 Task: Add Dietz & Watson Pepperoni Twin Stick to the cart.
Action: Mouse moved to (839, 311)
Screenshot: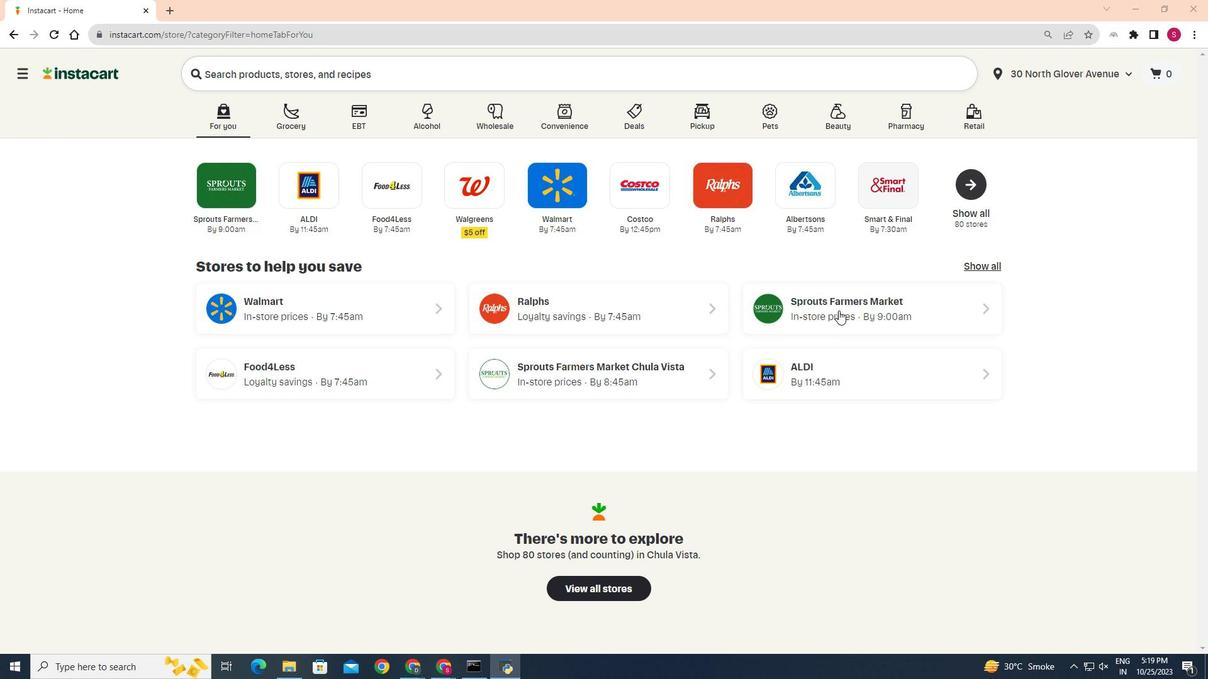 
Action: Mouse pressed left at (839, 311)
Screenshot: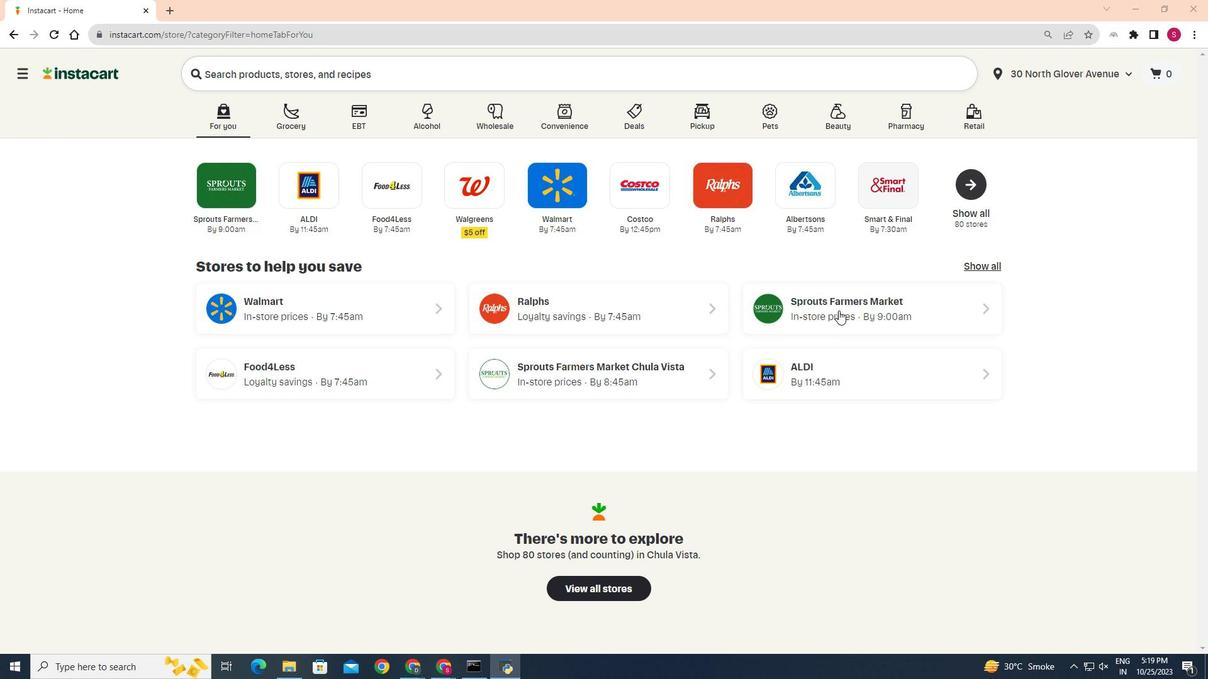 
Action: Mouse moved to (32, 530)
Screenshot: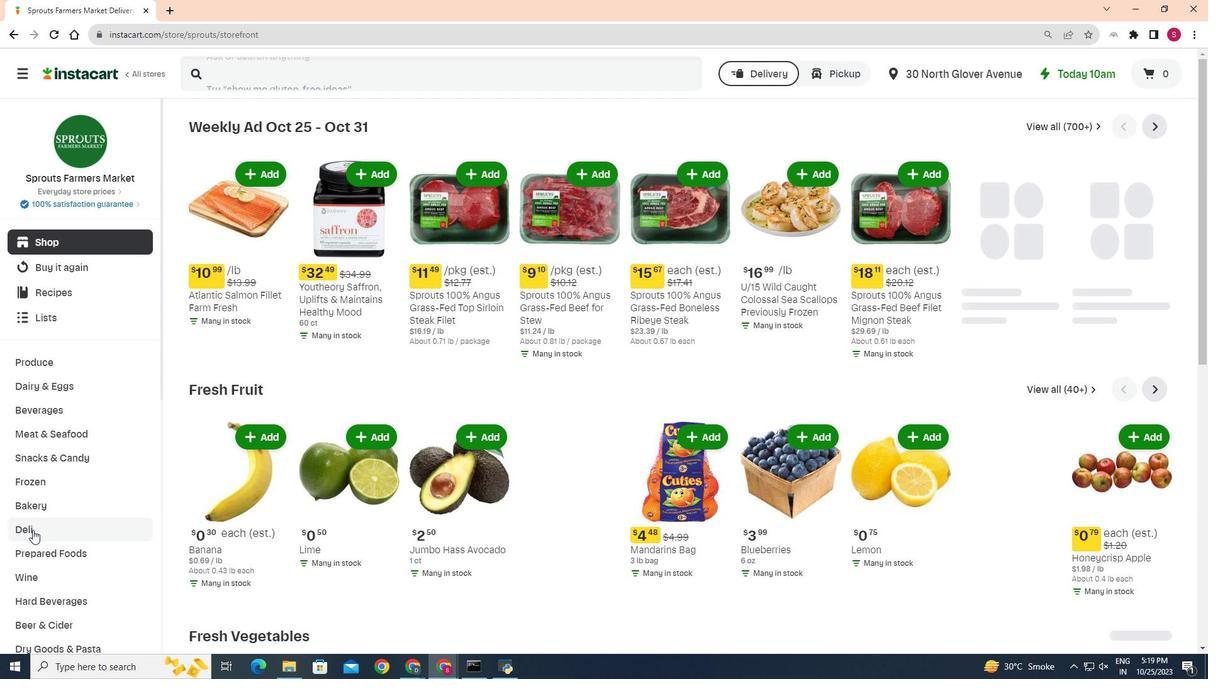 
Action: Mouse pressed left at (32, 530)
Screenshot: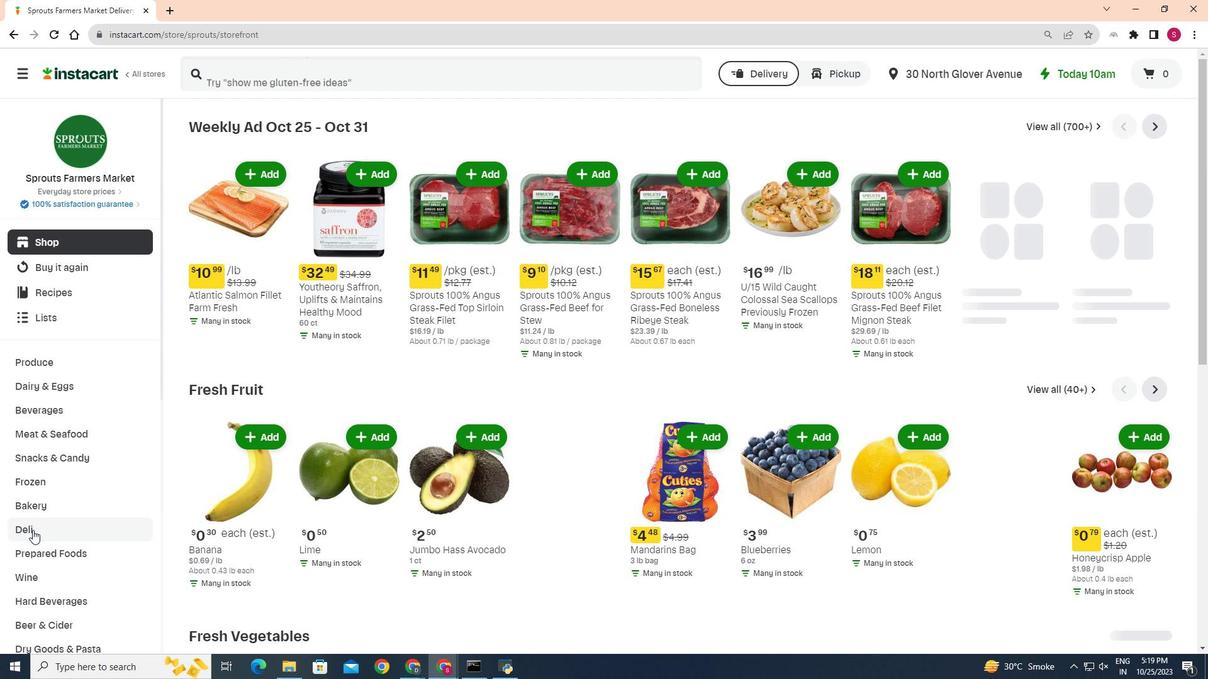 
Action: Mouse moved to (260, 152)
Screenshot: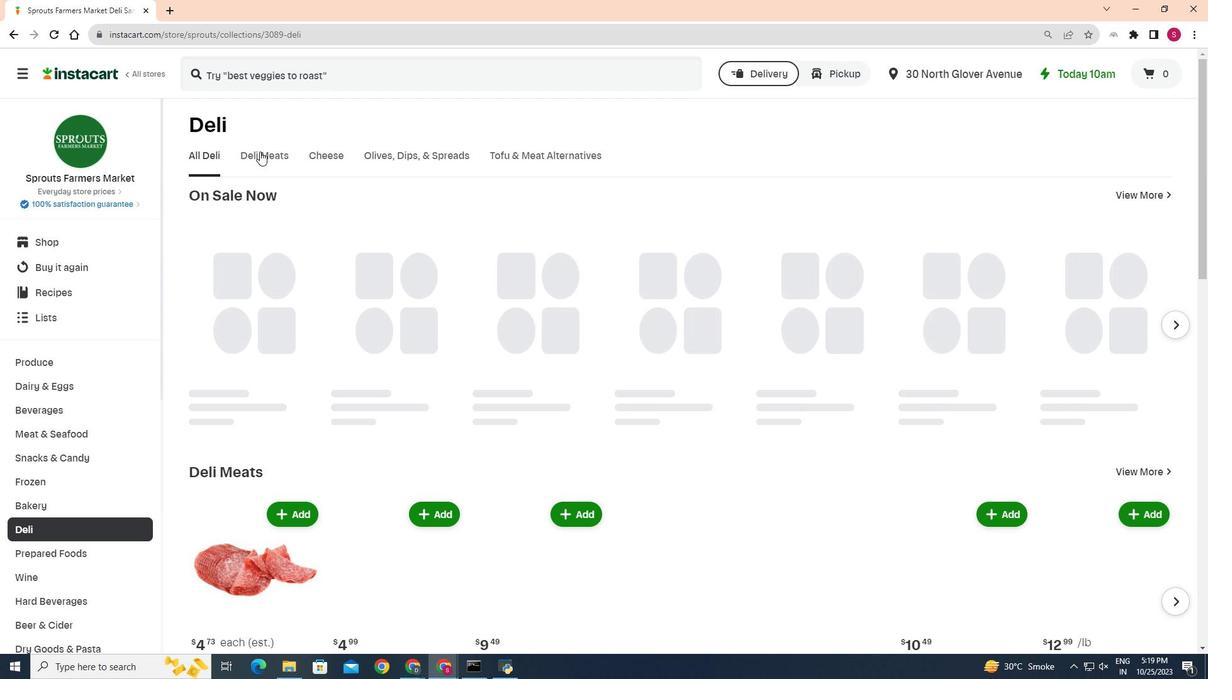
Action: Mouse pressed left at (260, 152)
Screenshot: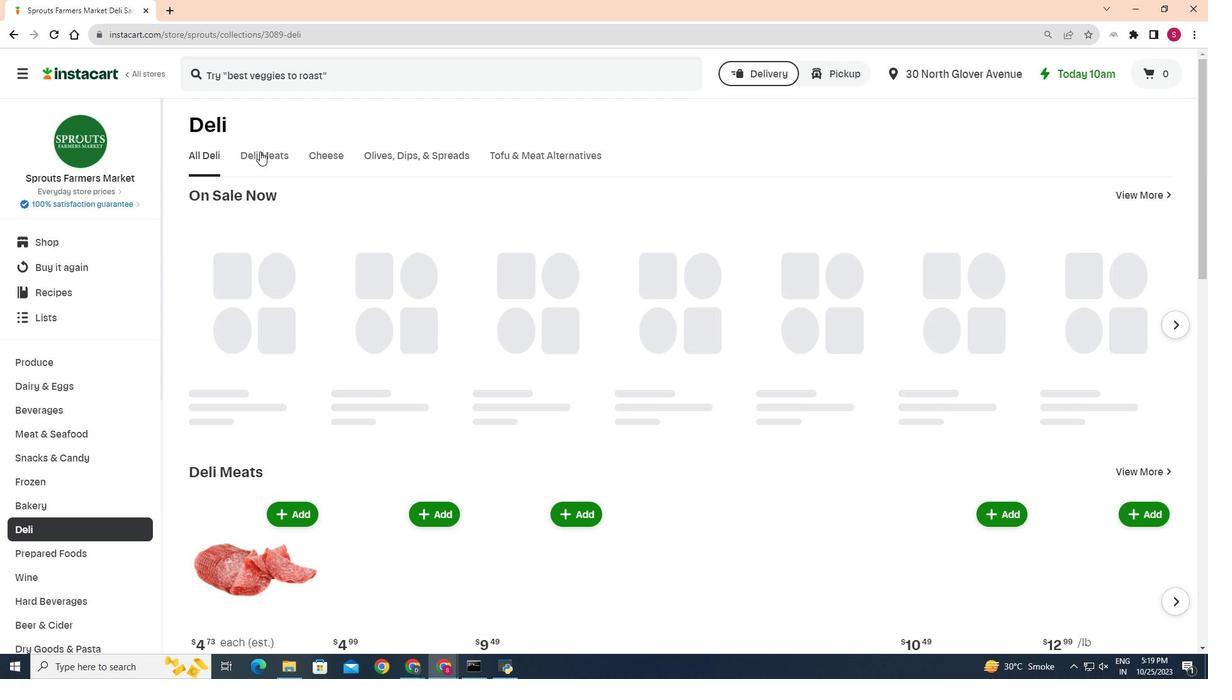 
Action: Mouse moved to (507, 202)
Screenshot: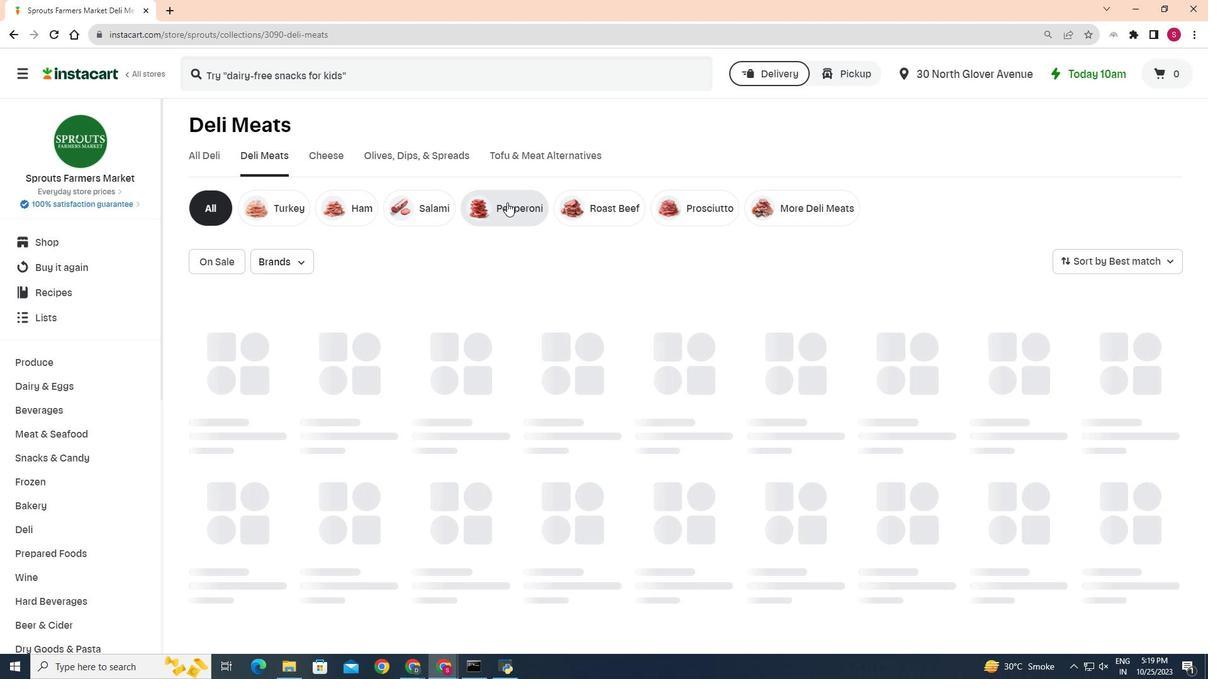 
Action: Mouse pressed left at (507, 202)
Screenshot: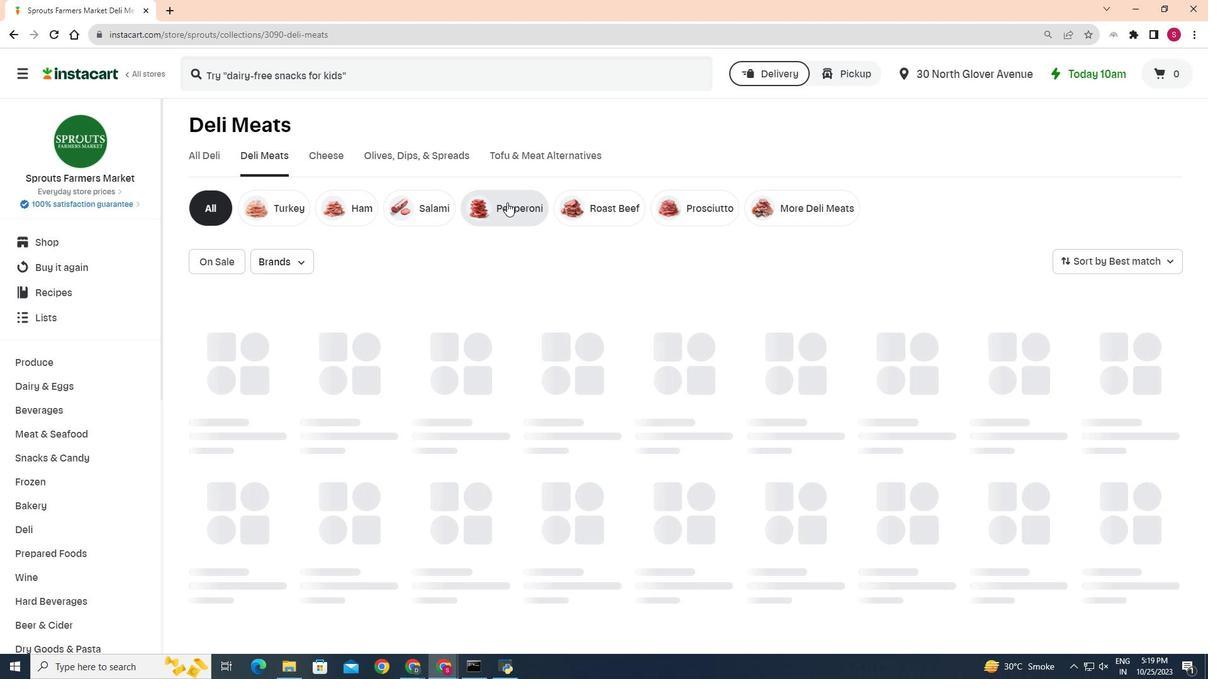 
Action: Mouse moved to (920, 320)
Screenshot: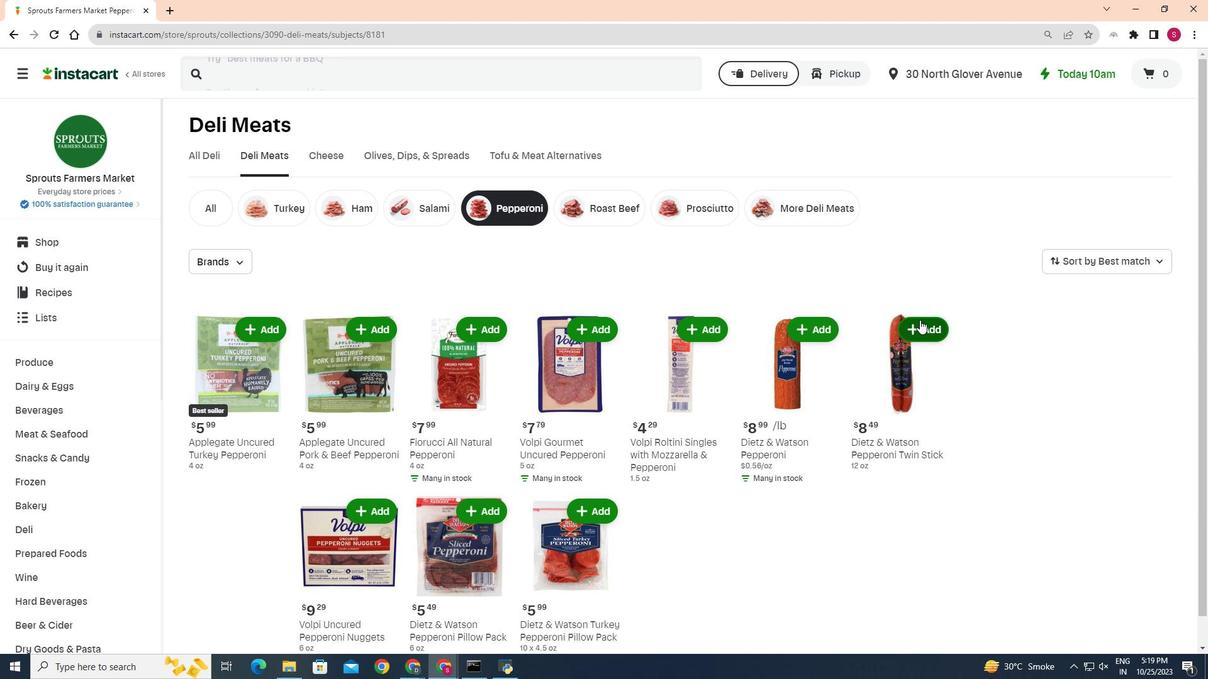 
Action: Mouse pressed left at (920, 320)
Screenshot: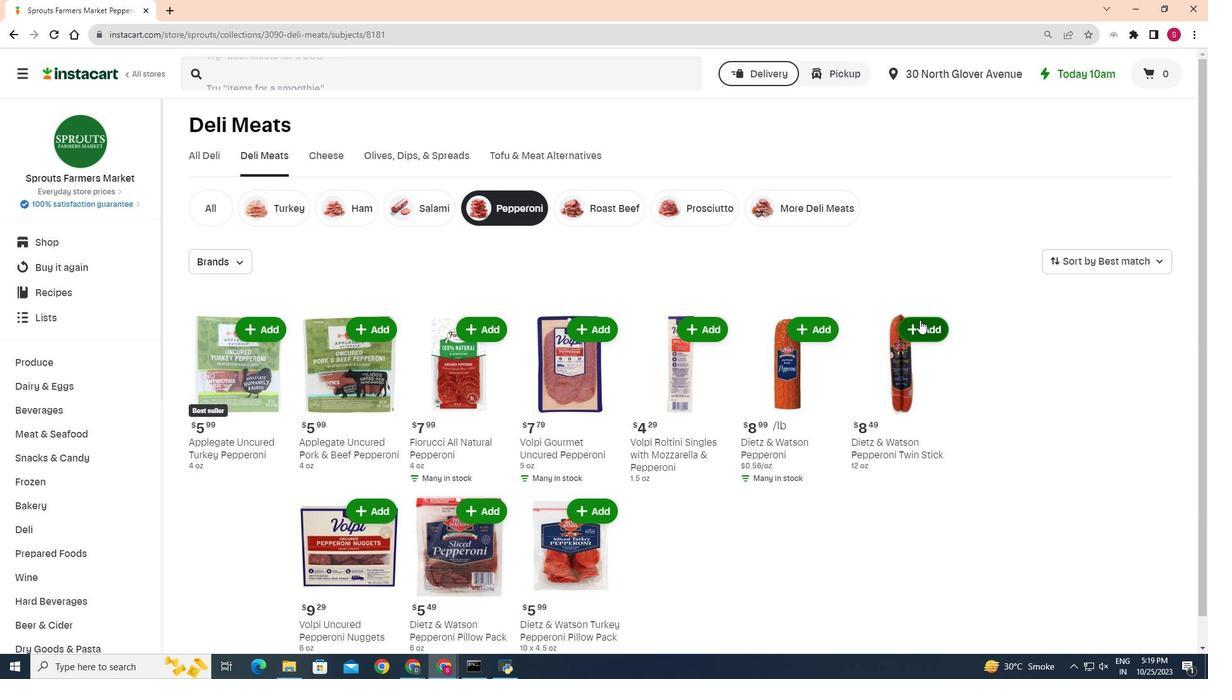 
Action: Mouse moved to (877, 368)
Screenshot: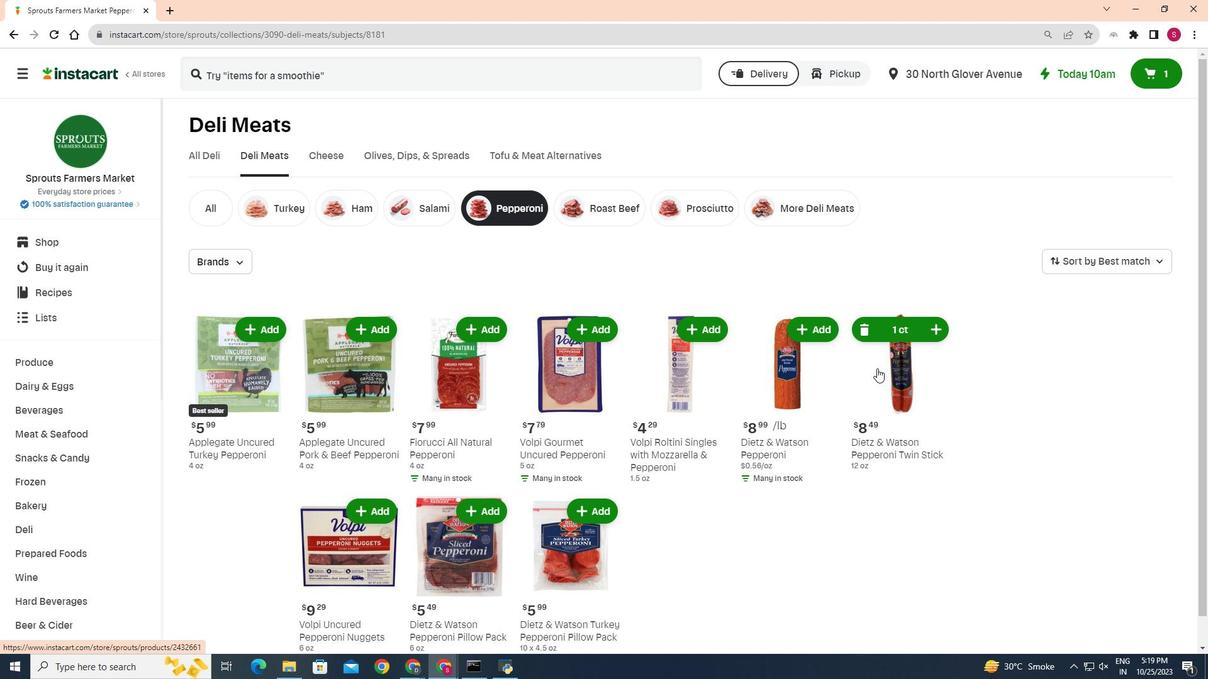 
